 Task: Add Shilpa Srivastava as Team Member of Scrum Project Project0006 in Jira
Action: Mouse moved to (335, 385)
Screenshot: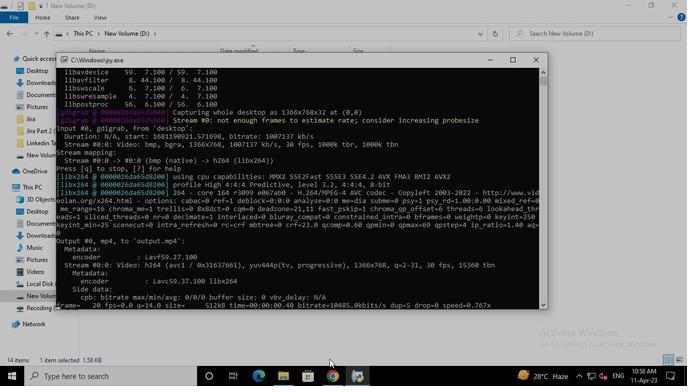 
Action: Mouse pressed left at (335, 385)
Screenshot: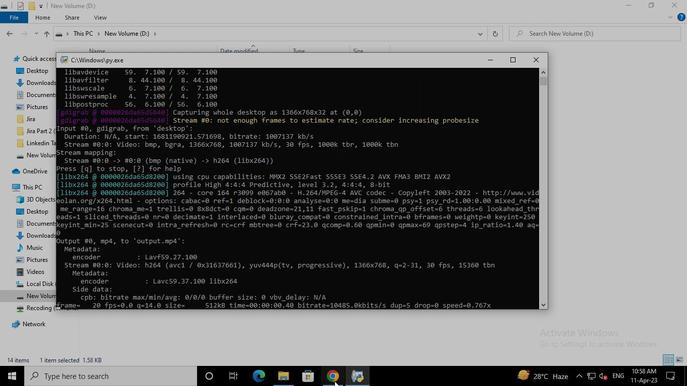 
Action: Mouse moved to (241, 139)
Screenshot: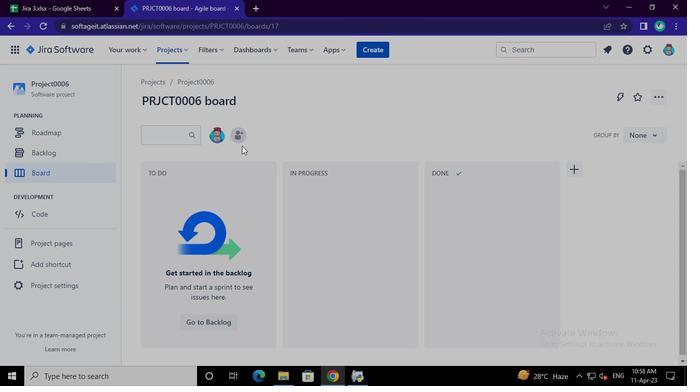 
Action: Mouse pressed left at (241, 139)
Screenshot: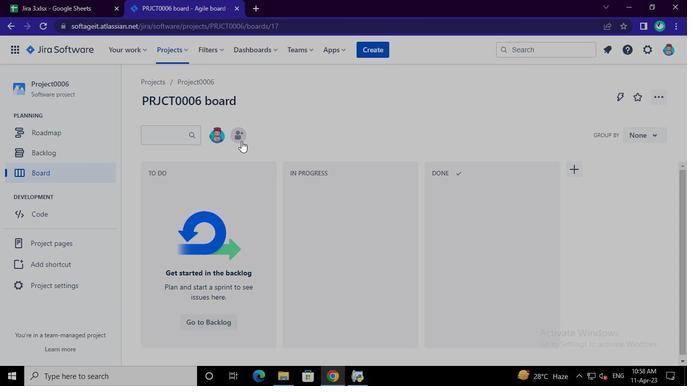 
Action: Mouse moved to (304, 111)
Screenshot: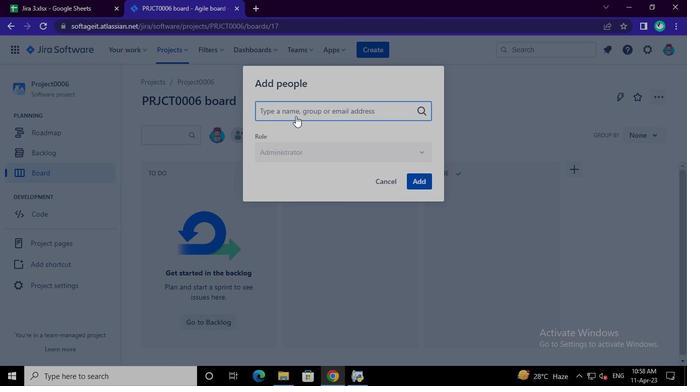 
Action: Mouse pressed left at (304, 111)
Screenshot: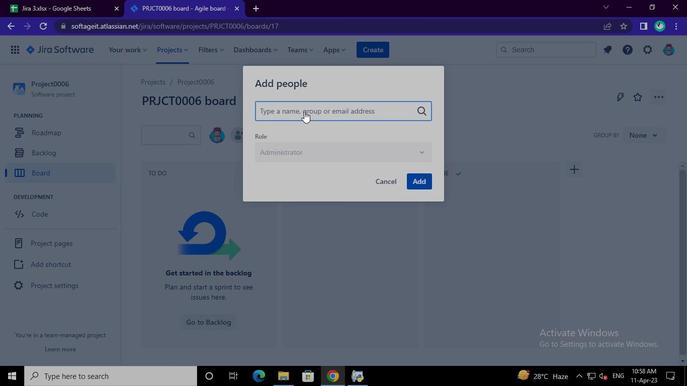 
Action: Keyboard Key.shift
Screenshot: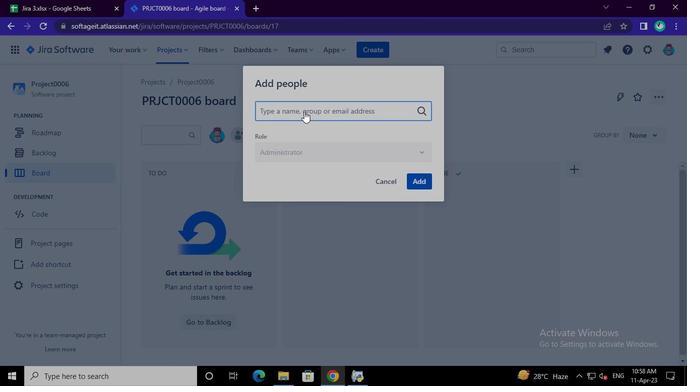 
Action: Keyboard S
Screenshot: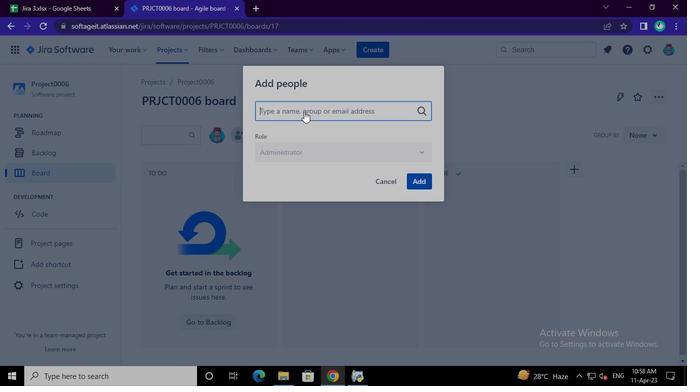 
Action: Keyboard h
Screenshot: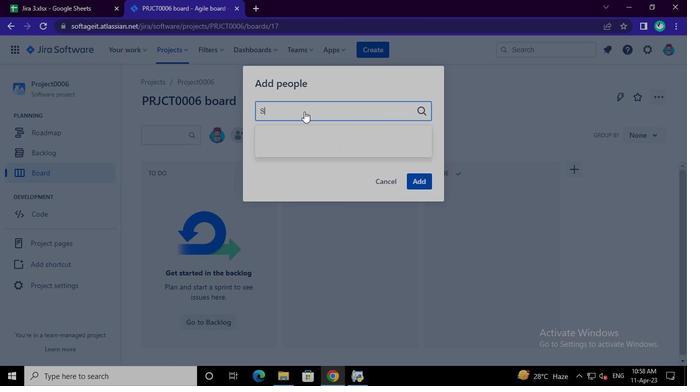 
Action: Keyboard i
Screenshot: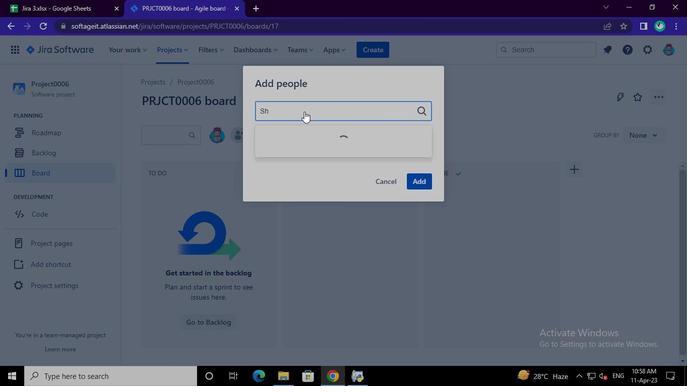 
Action: Keyboard l
Screenshot: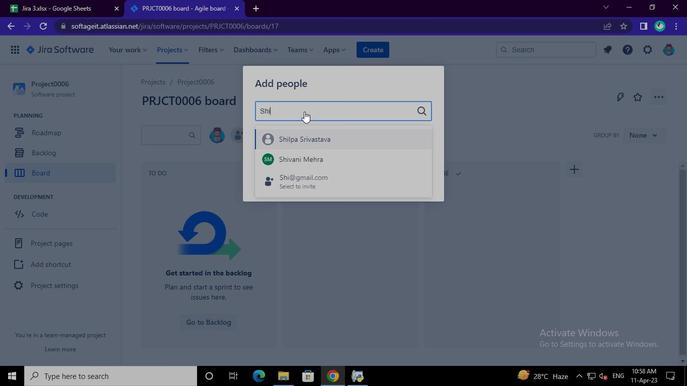 
Action: Keyboard p
Screenshot: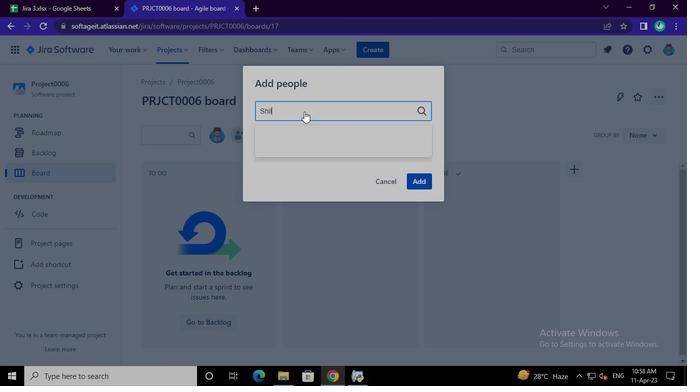 
Action: Keyboard a
Screenshot: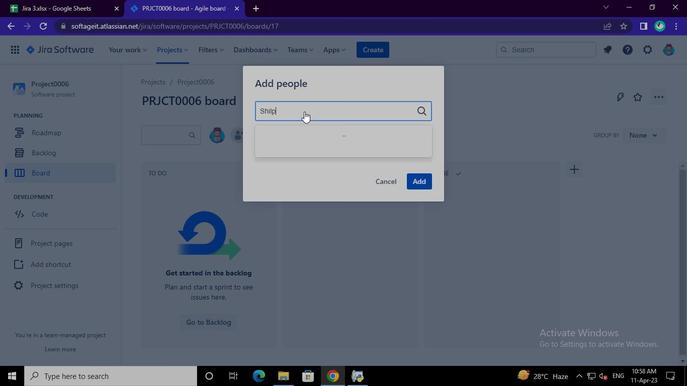 
Action: Mouse moved to (318, 140)
Screenshot: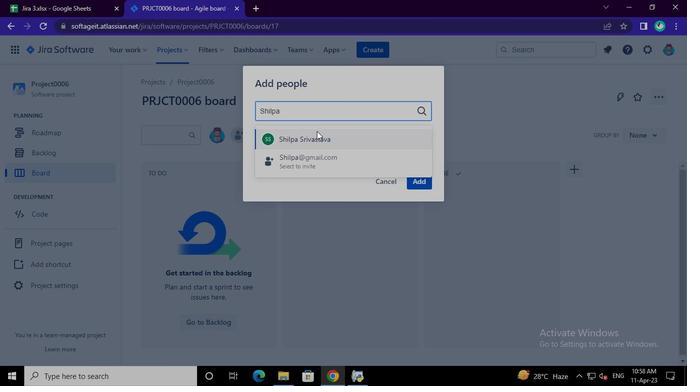
Action: Mouse pressed left at (318, 140)
Screenshot: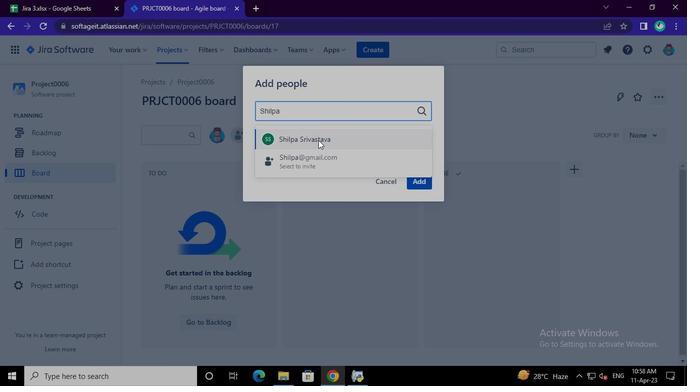 
Action: Mouse moved to (418, 181)
Screenshot: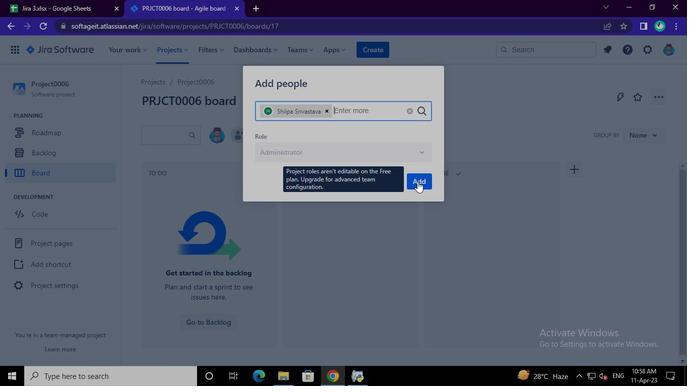 
Action: Mouse pressed left at (418, 181)
Screenshot: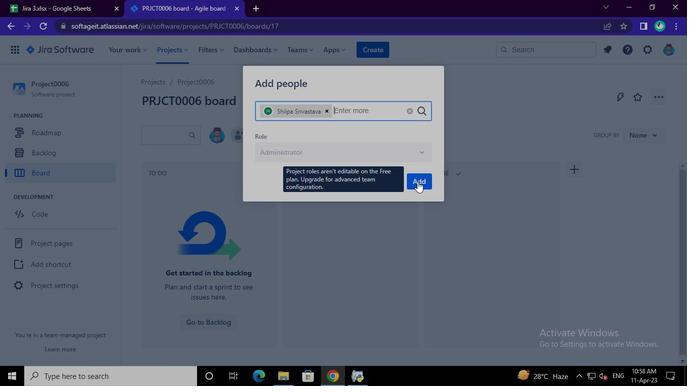 
Action: Mouse moved to (367, 381)
Screenshot: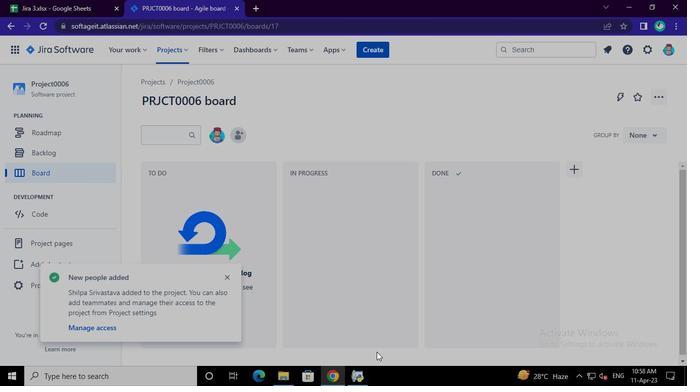 
Action: Mouse pressed left at (367, 381)
Screenshot: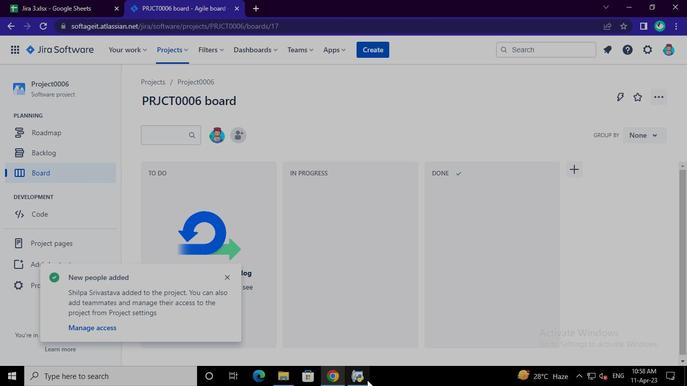 
Action: Mouse moved to (542, 59)
Screenshot: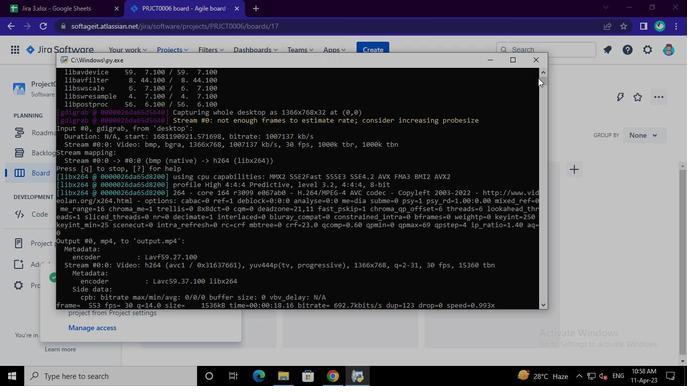 
Action: Mouse pressed left at (542, 59)
Screenshot: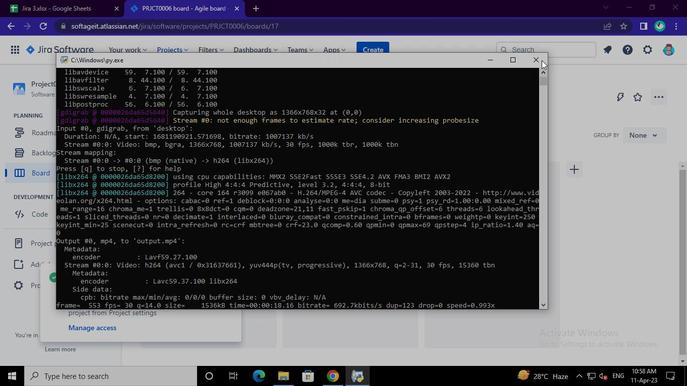 
